 Task: Change slide transition to slide from left.
Action: Mouse moved to (97, 60)
Screenshot: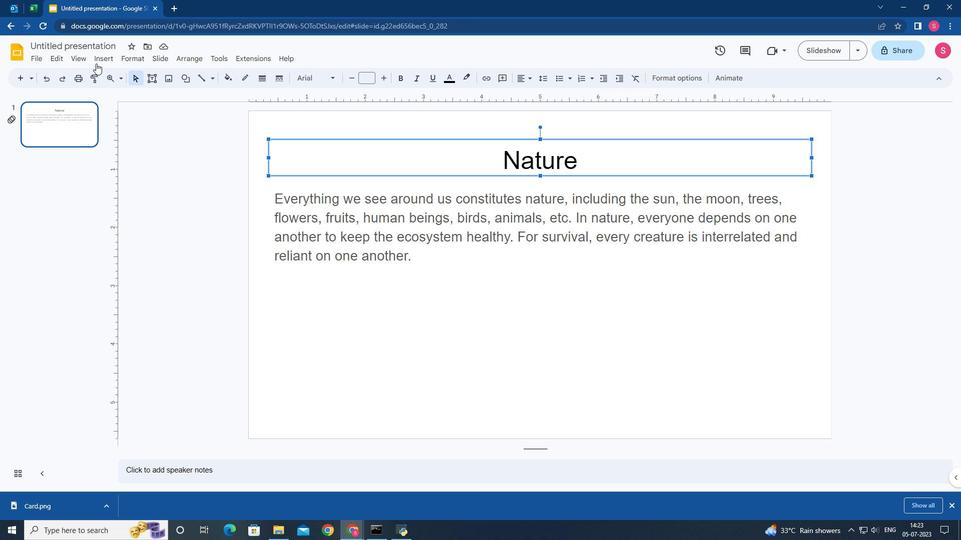 
Action: Mouse pressed left at (97, 60)
Screenshot: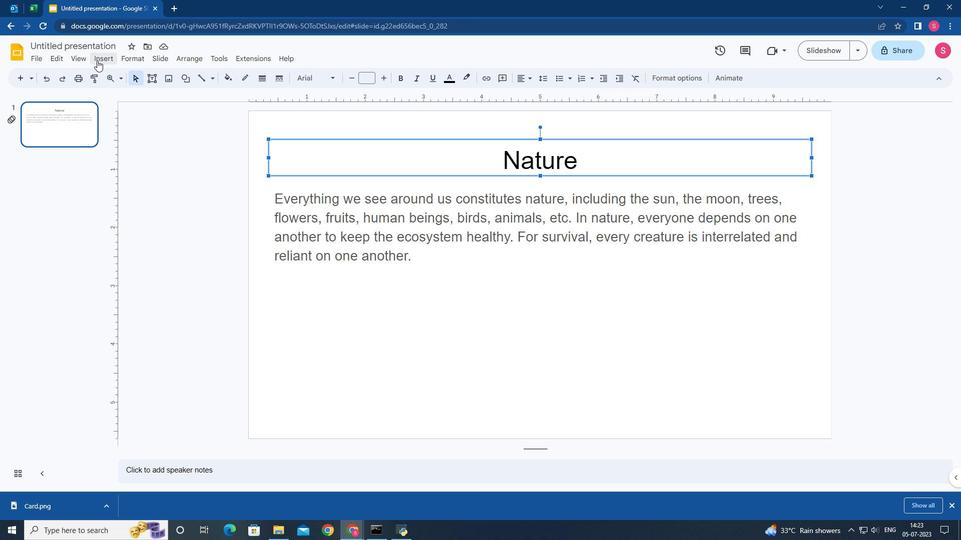 
Action: Mouse moved to (113, 255)
Screenshot: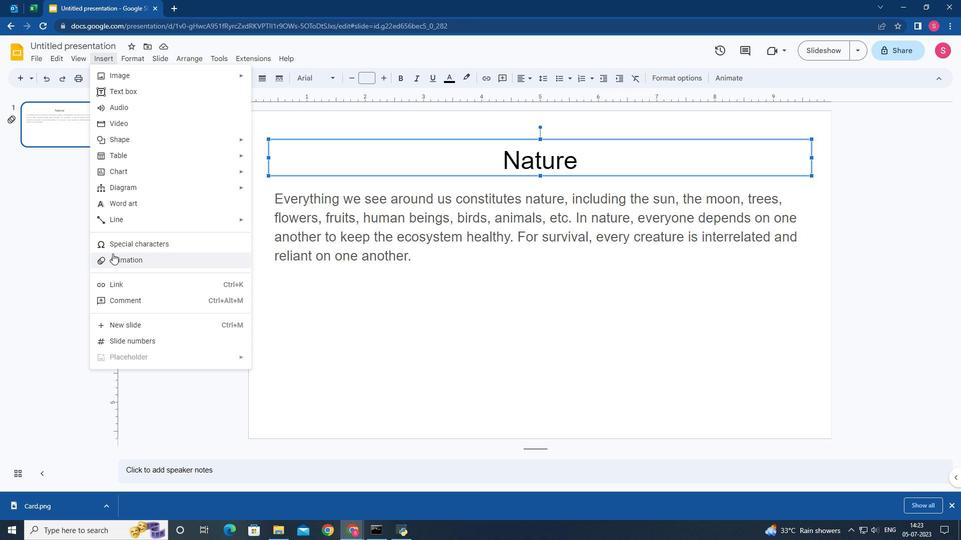 
Action: Mouse pressed left at (113, 255)
Screenshot: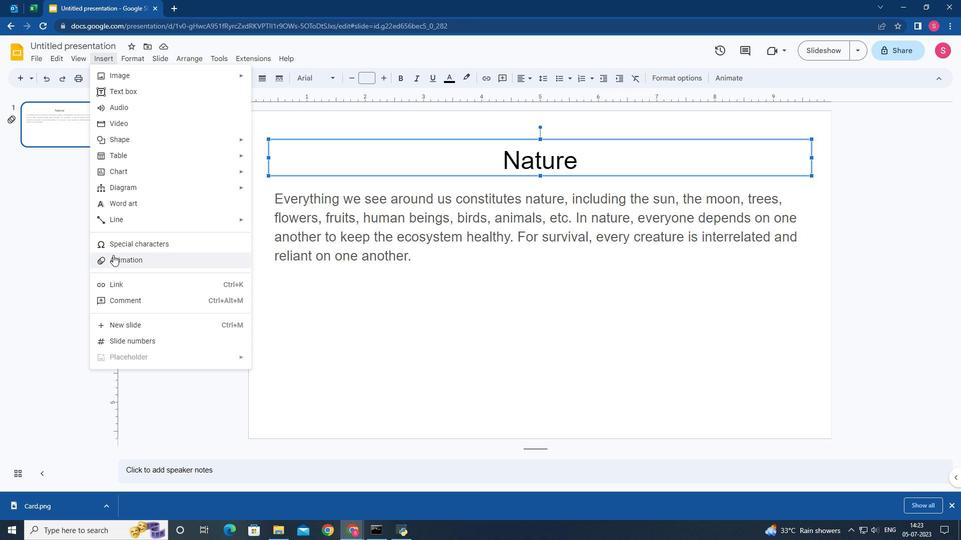 
Action: Mouse moved to (860, 137)
Screenshot: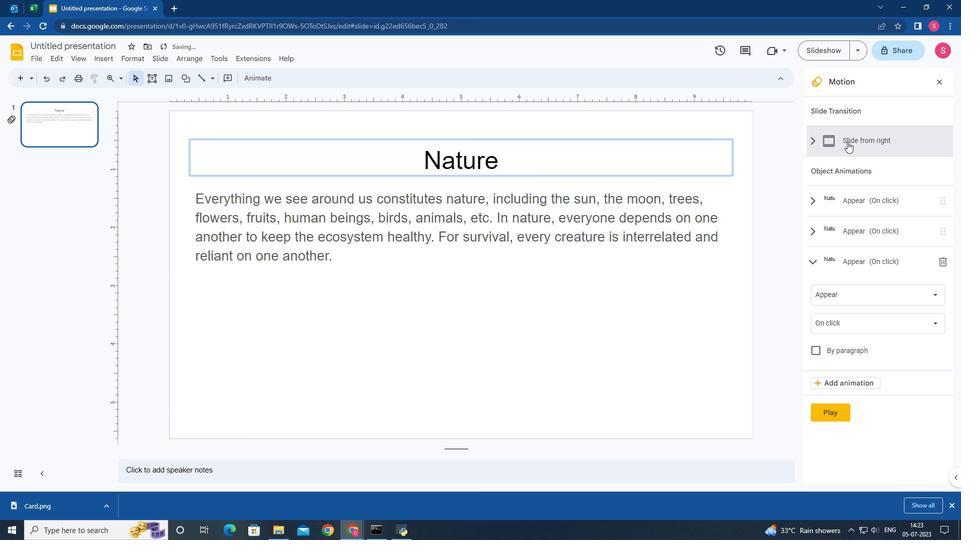 
Action: Mouse pressed left at (860, 137)
Screenshot: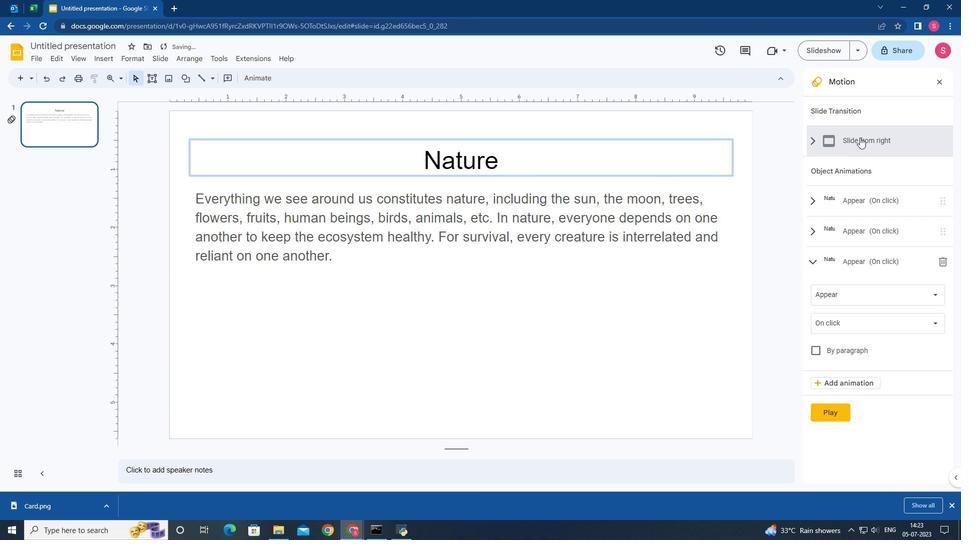 
Action: Mouse moved to (861, 164)
Screenshot: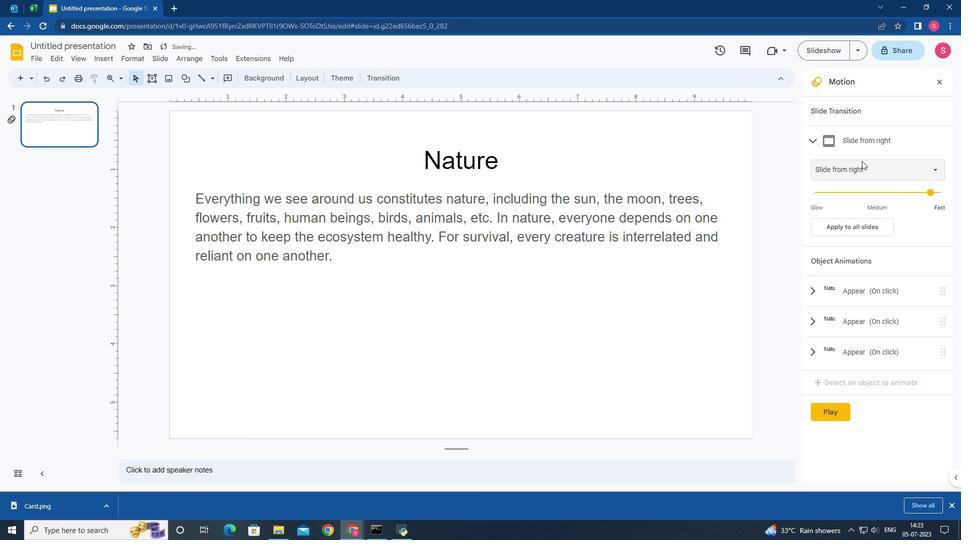 
Action: Mouse pressed left at (861, 164)
Screenshot: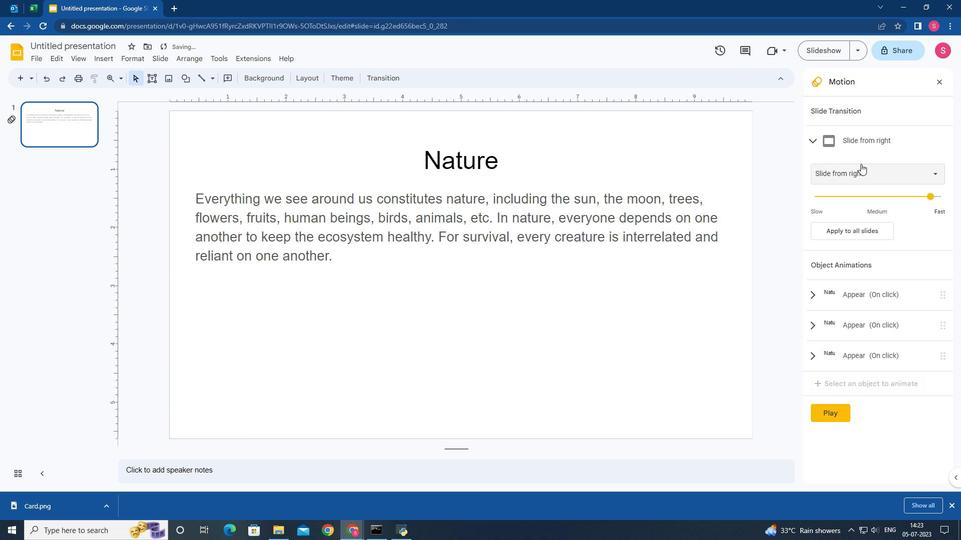 
Action: Mouse moved to (854, 256)
Screenshot: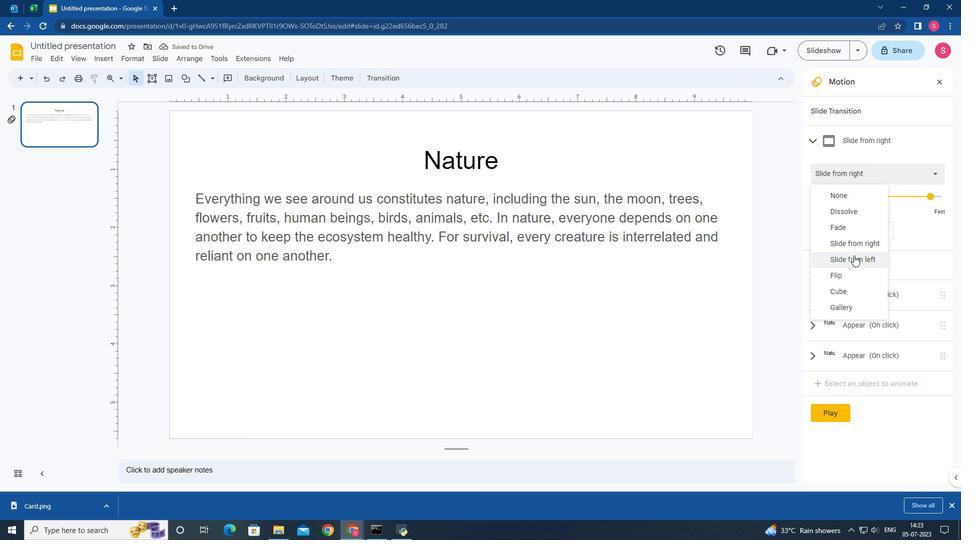 
Action: Mouse pressed left at (854, 256)
Screenshot: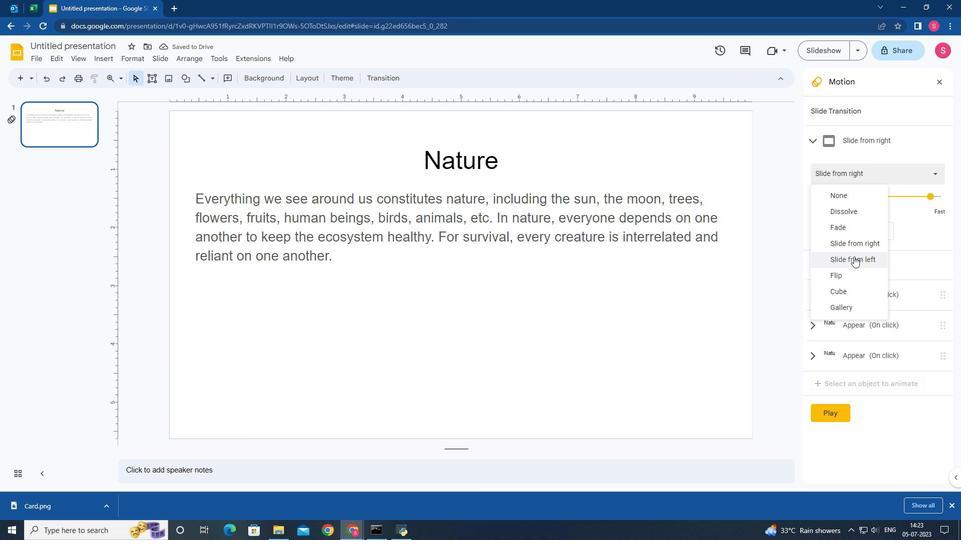 
Action: Mouse moved to (539, 308)
Screenshot: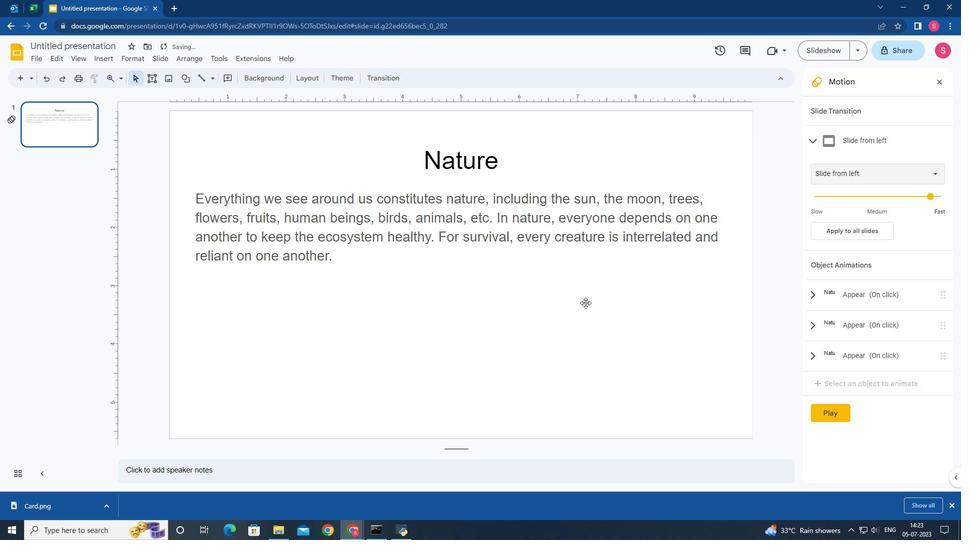 
